 Task: Add the 'Save As' command to the Quick Access Toolbar in Outlook.
Action: Mouse moved to (55, 29)
Screenshot: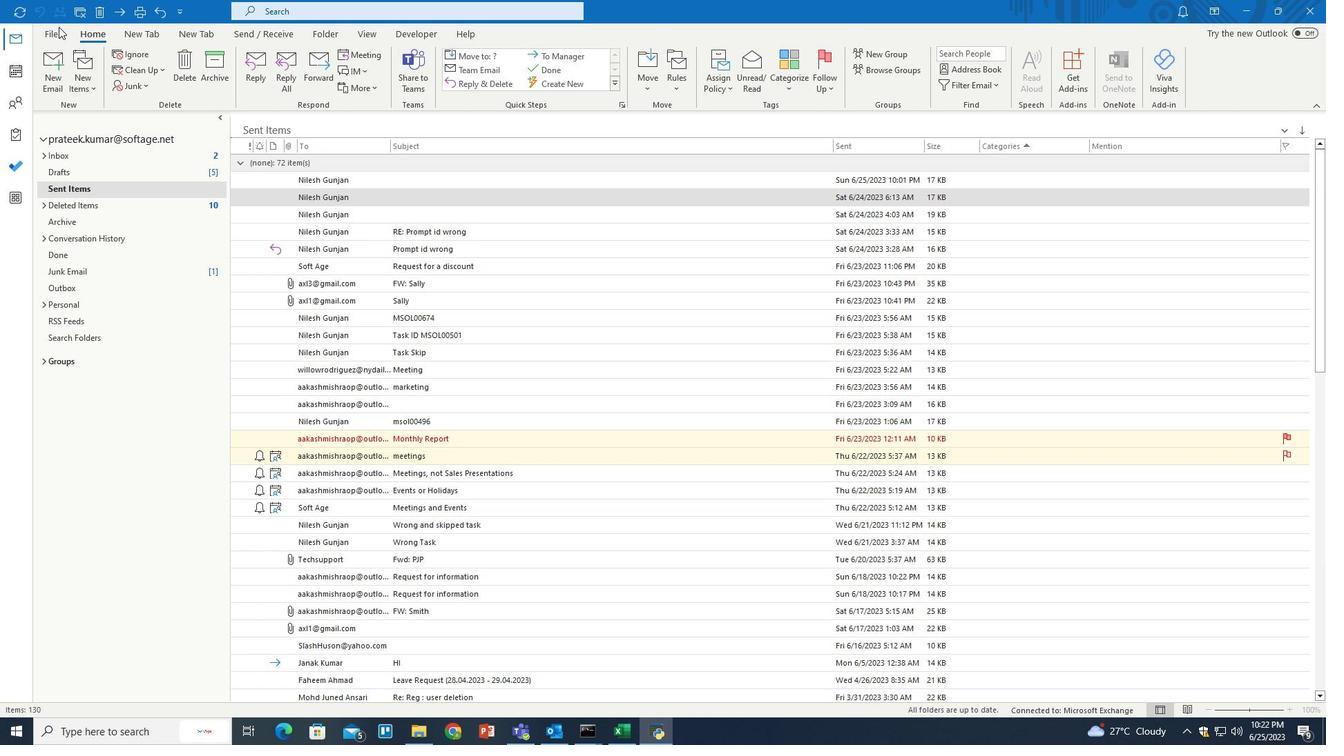 
Action: Mouse pressed left at (55, 29)
Screenshot: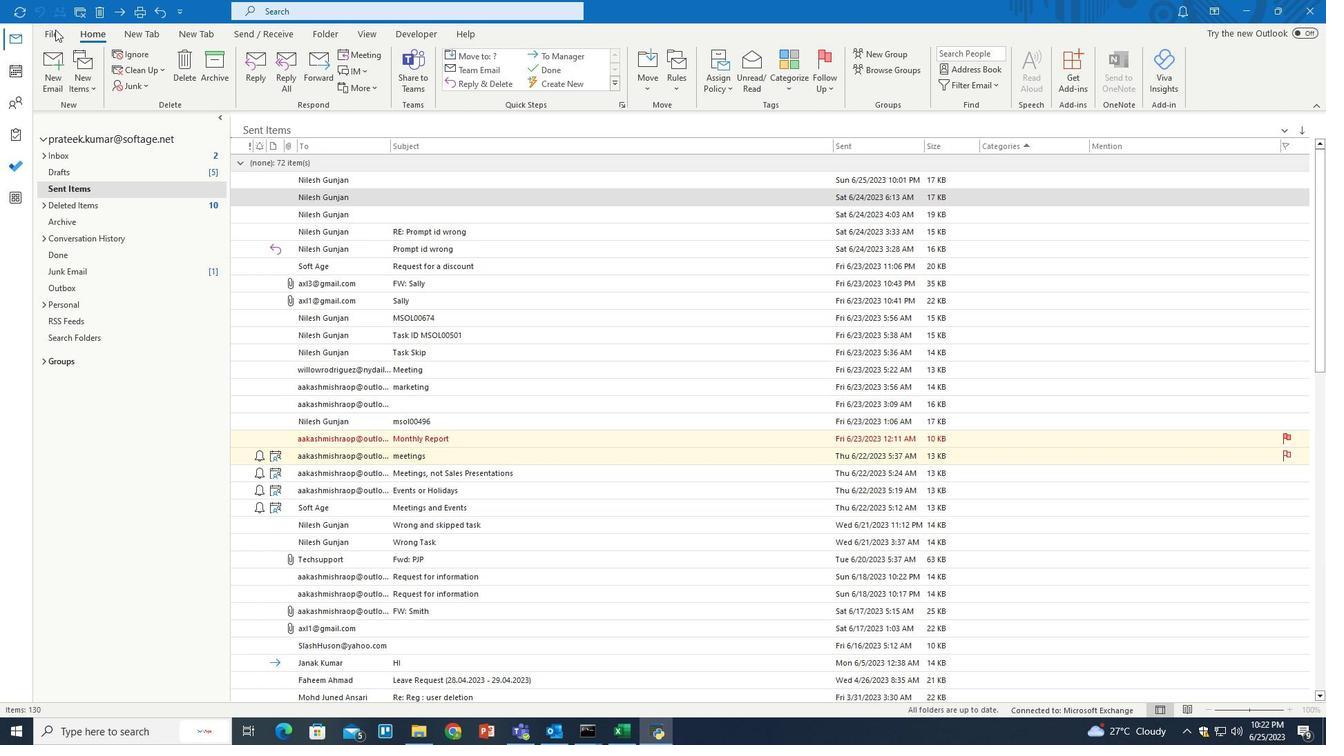 
Action: Mouse pressed left at (55, 29)
Screenshot: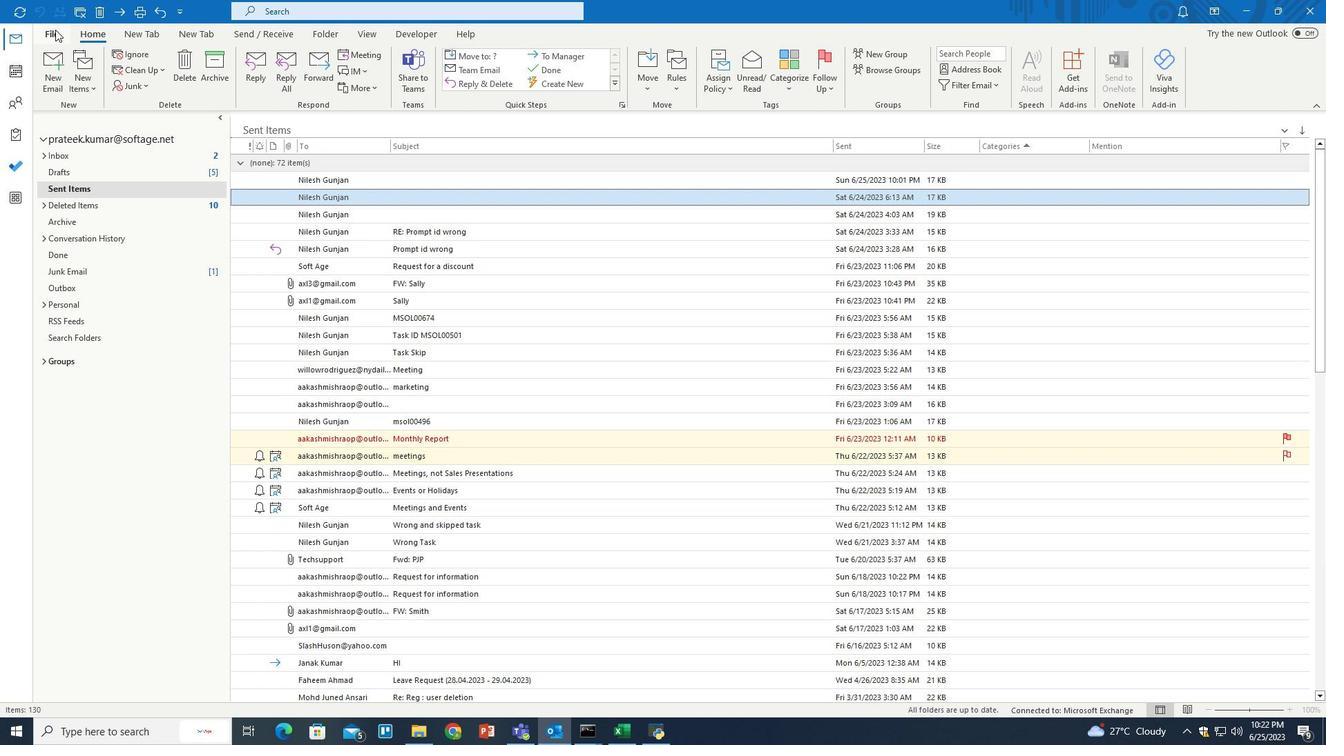 
Action: Mouse moved to (42, 664)
Screenshot: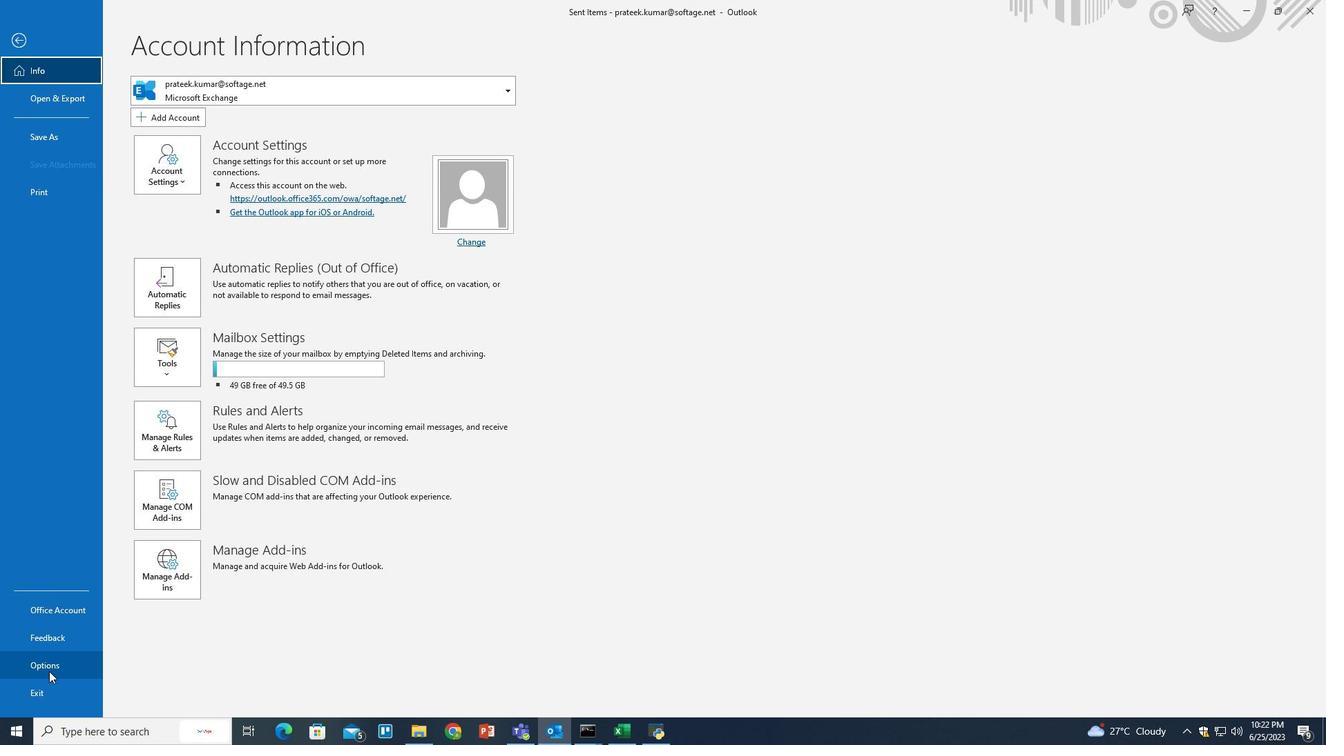 
Action: Mouse pressed left at (42, 664)
Screenshot: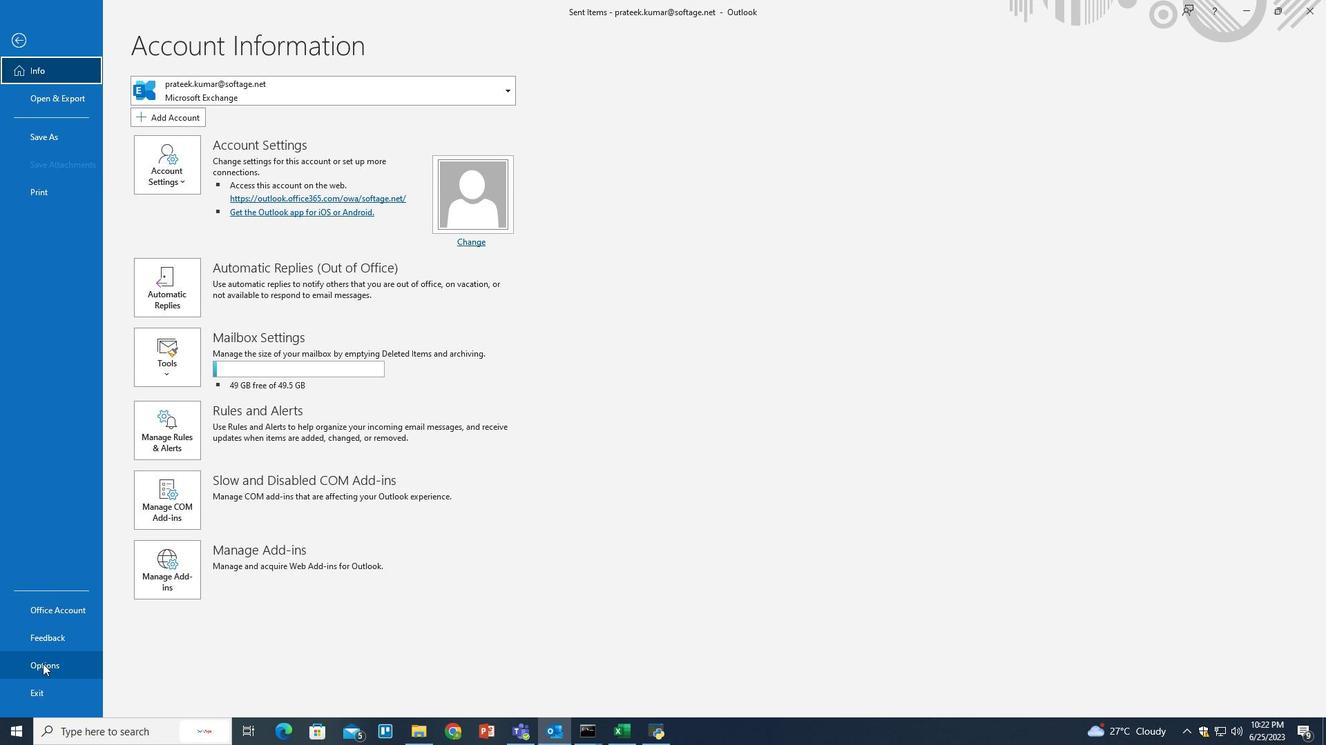 
Action: Mouse moved to (404, 372)
Screenshot: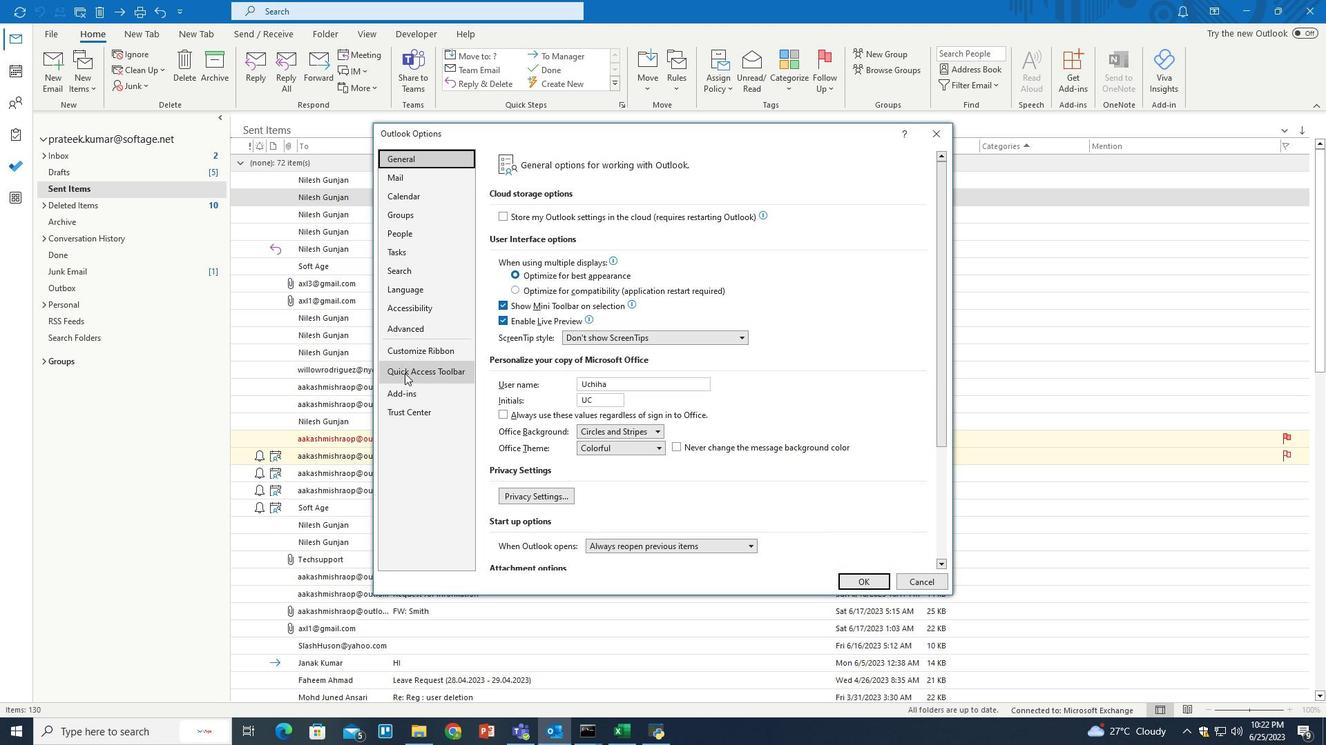 
Action: Mouse pressed left at (404, 372)
Screenshot: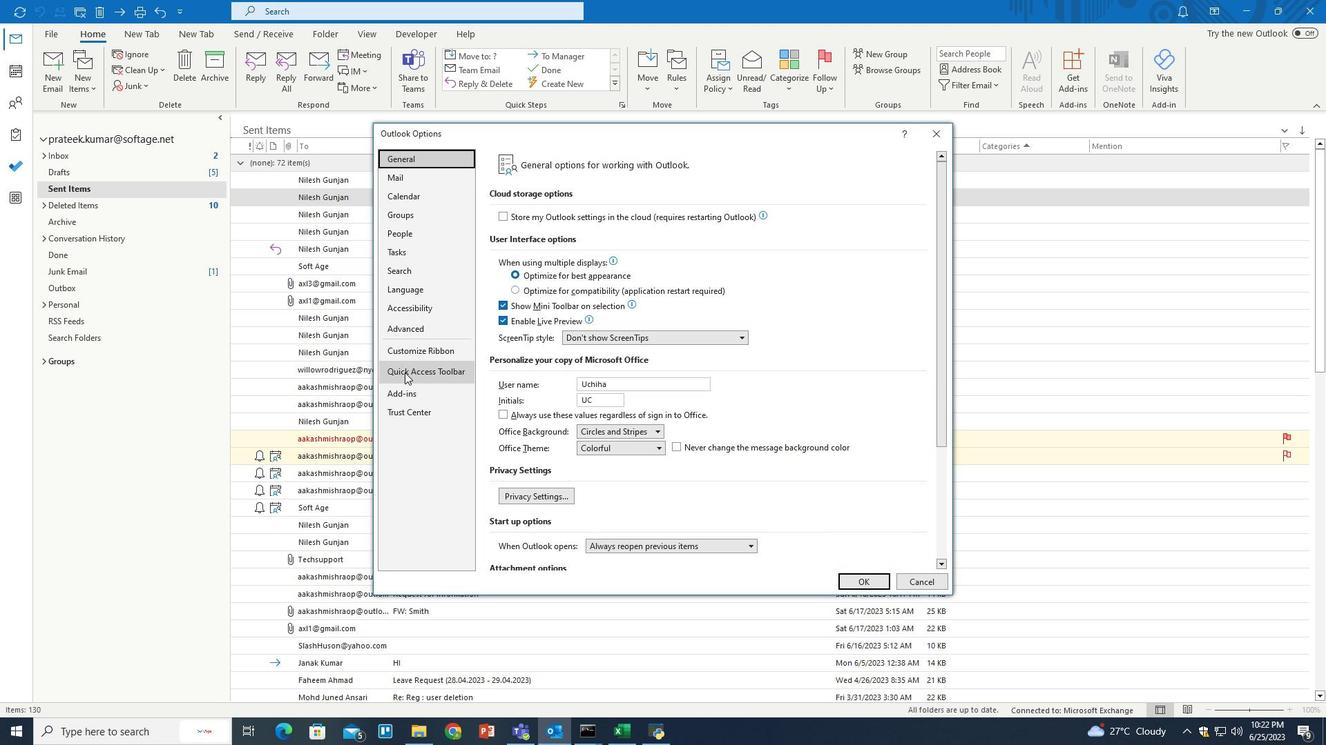 
Action: Mouse moved to (555, 381)
Screenshot: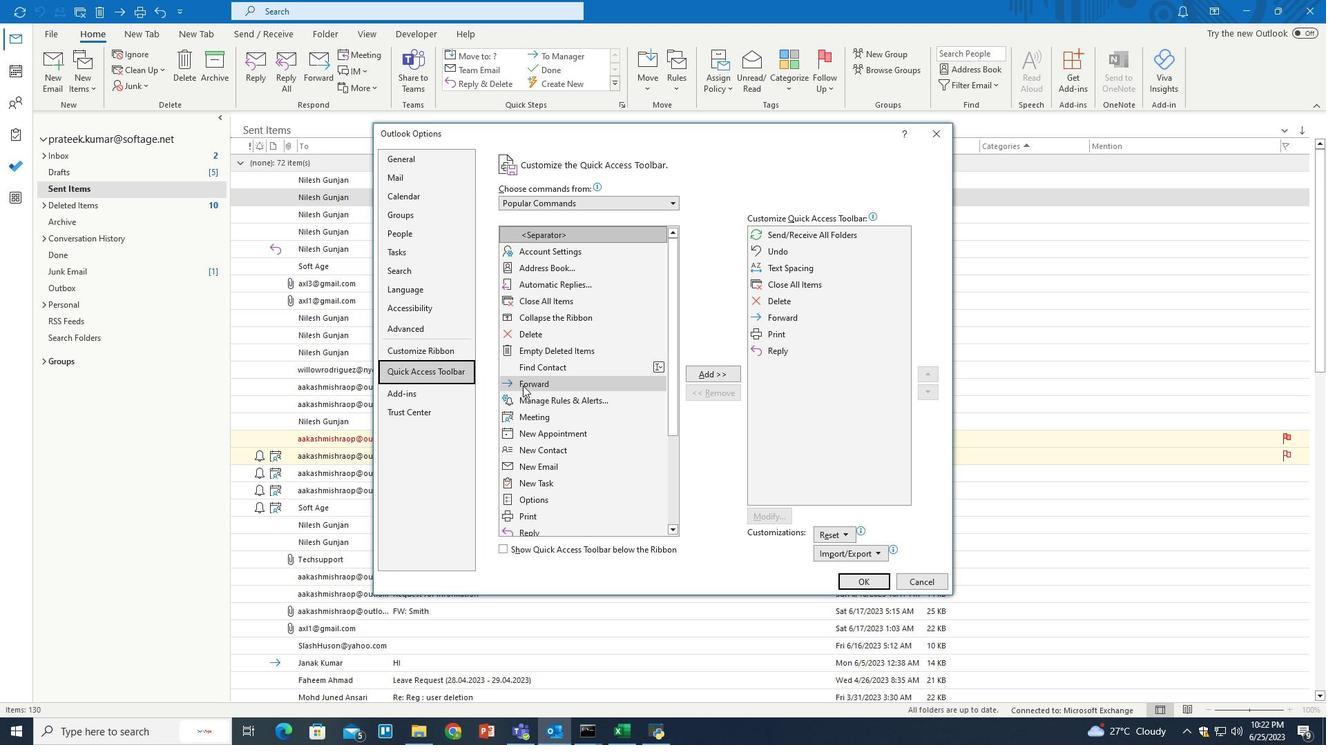 
Action: Mouse scrolled (555, 381) with delta (0, 0)
Screenshot: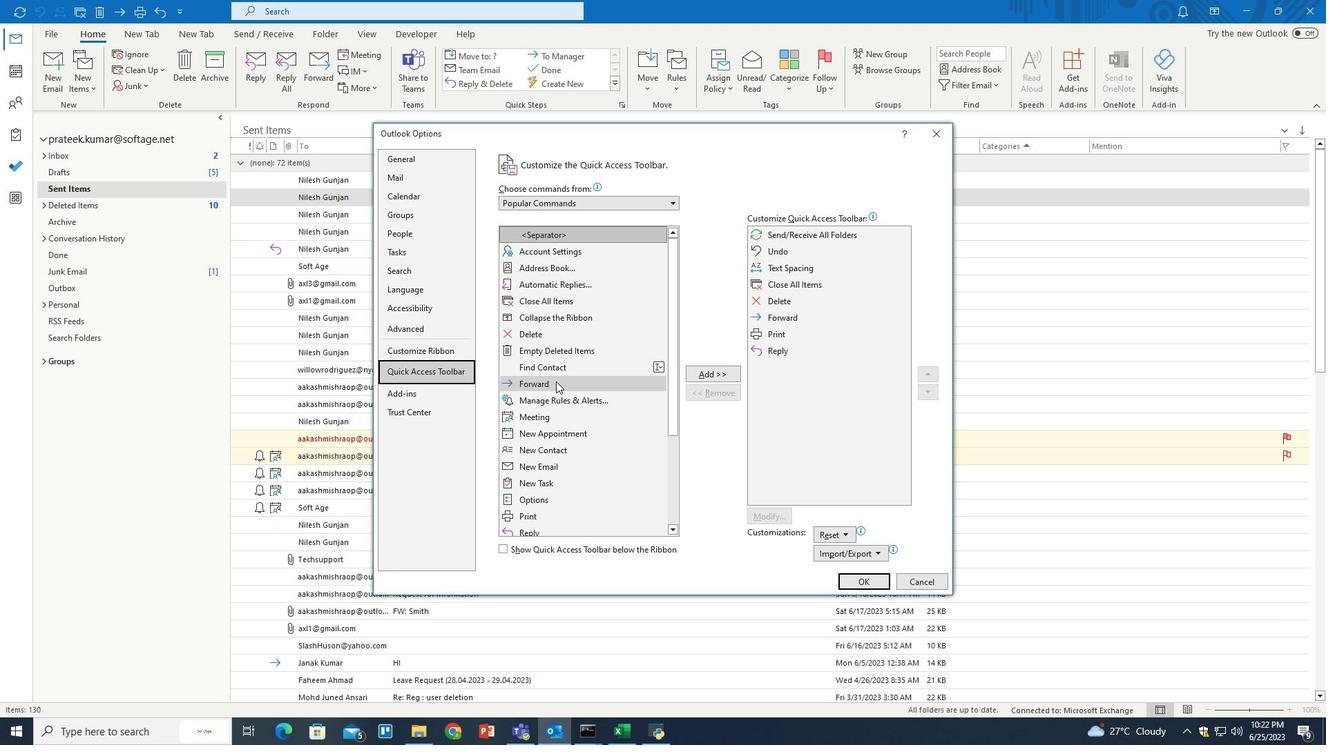 
Action: Mouse scrolled (555, 381) with delta (0, 0)
Screenshot: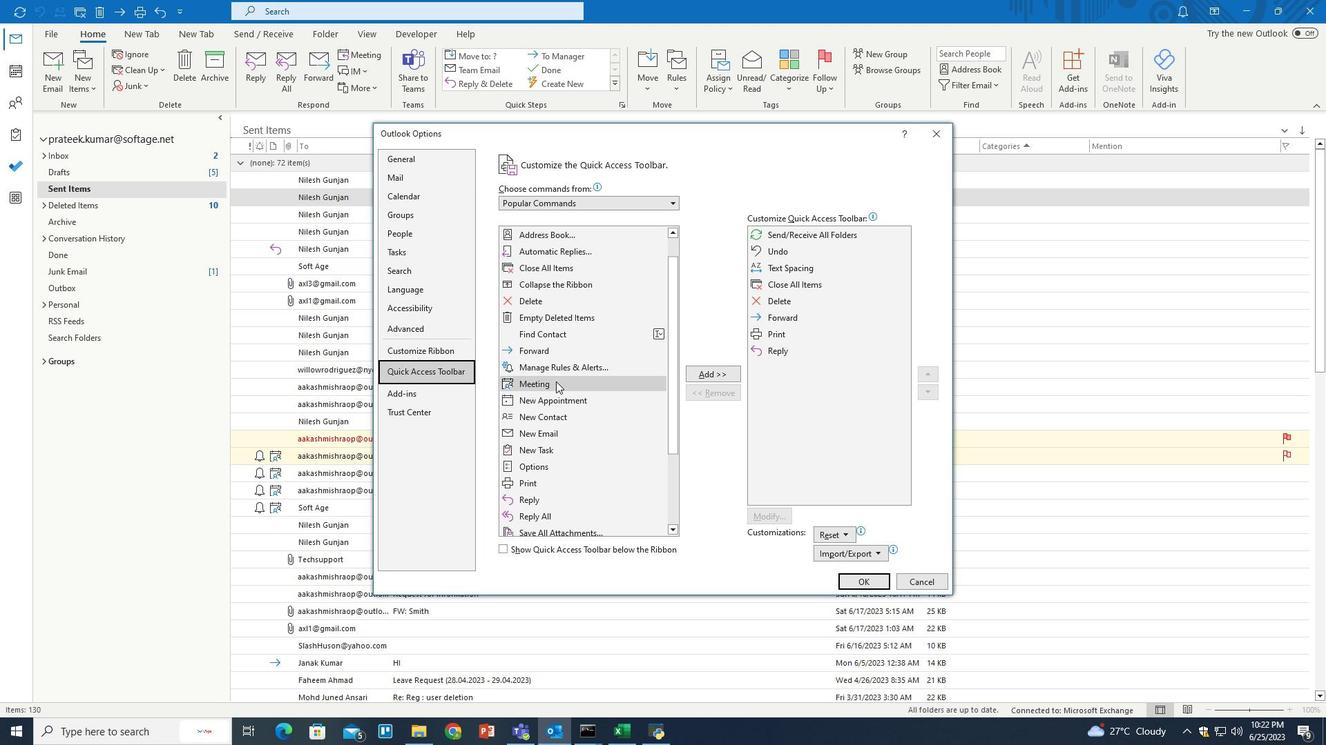 
Action: Mouse scrolled (555, 381) with delta (0, 0)
Screenshot: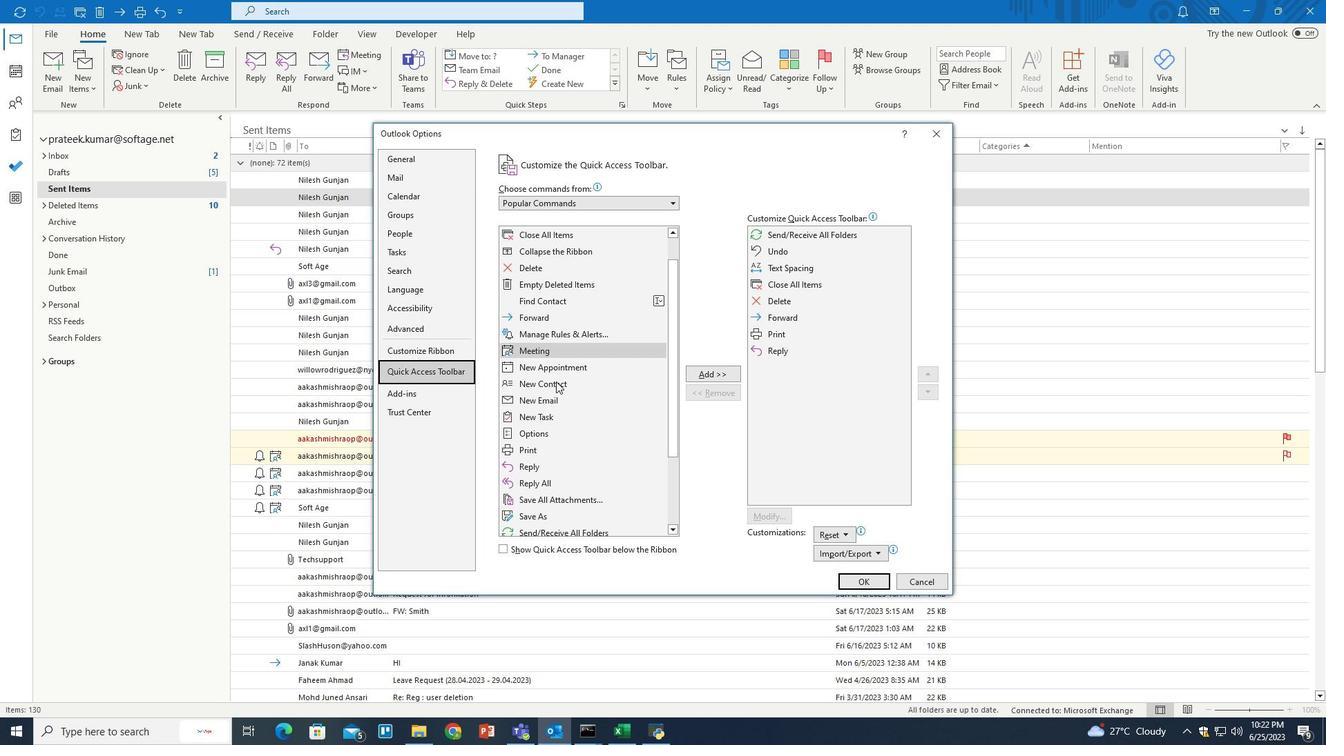 
Action: Mouse scrolled (555, 381) with delta (0, 0)
Screenshot: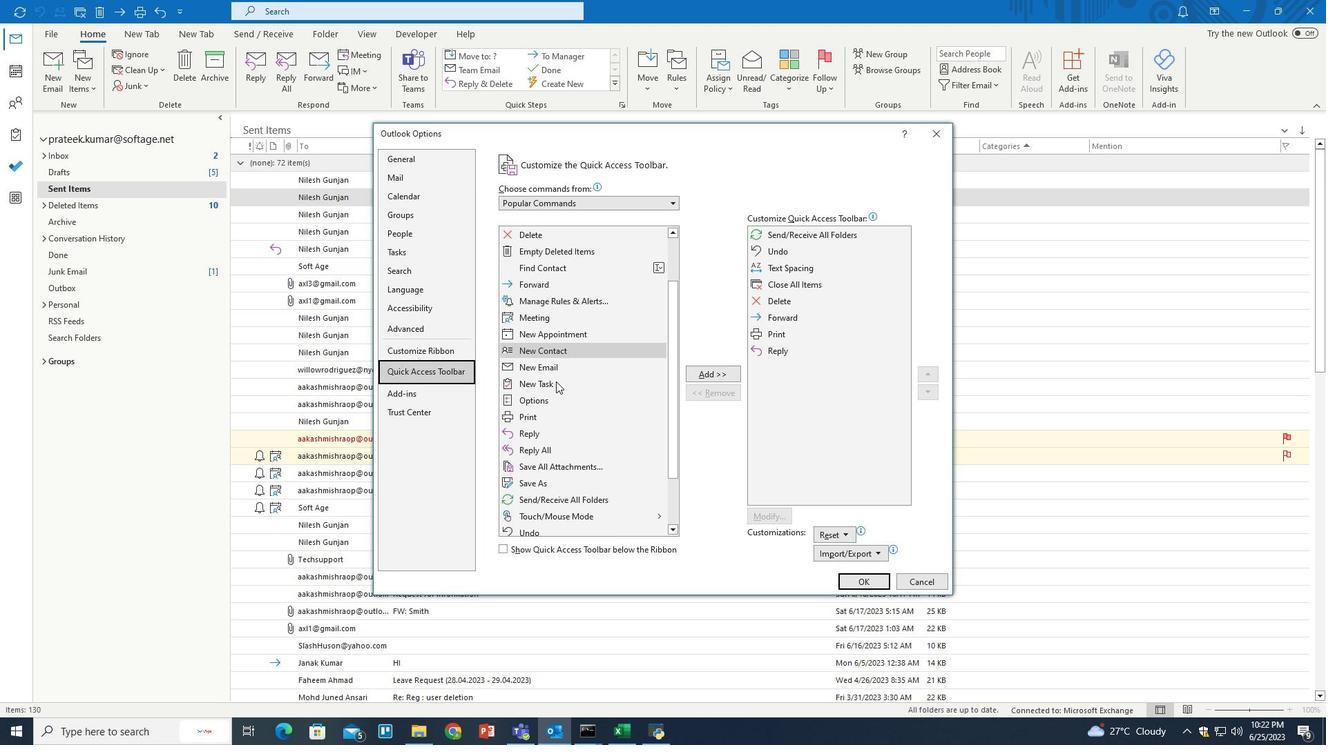 
Action: Mouse scrolled (555, 381) with delta (0, 0)
Screenshot: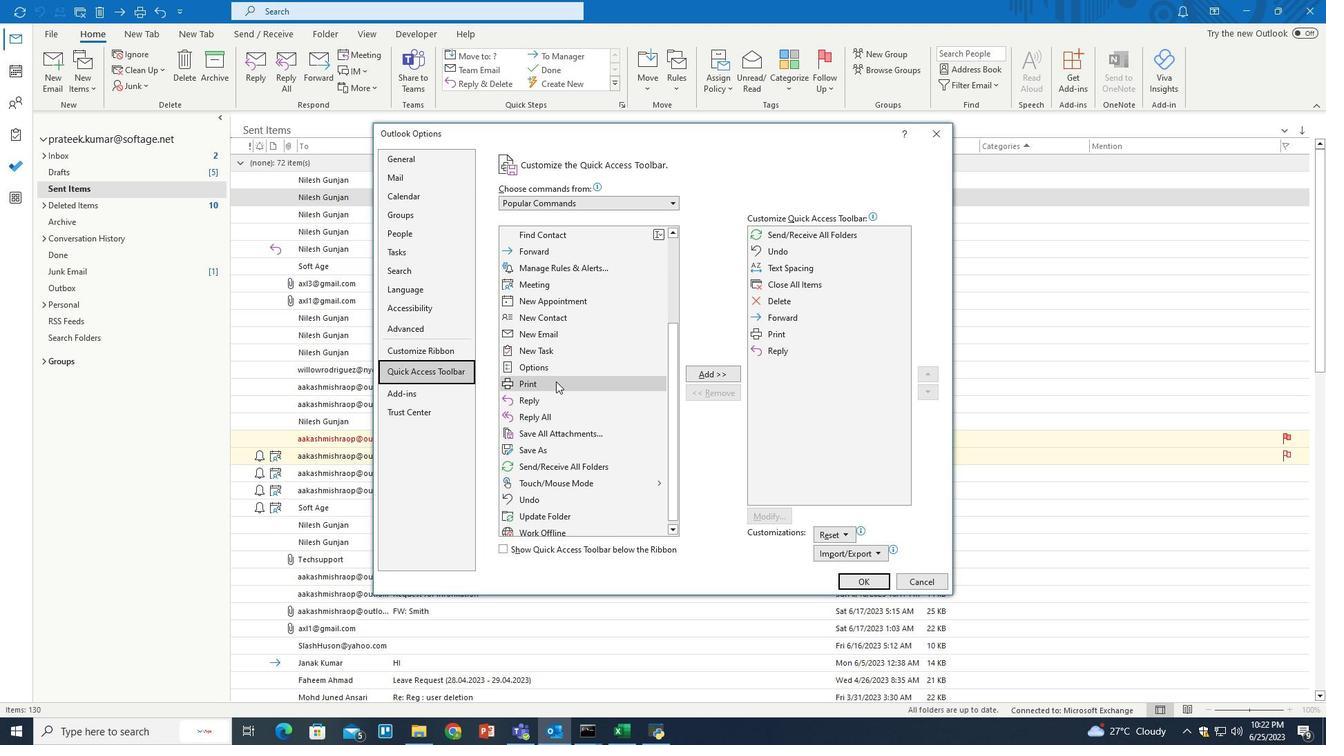 
Action: Mouse moved to (533, 443)
Screenshot: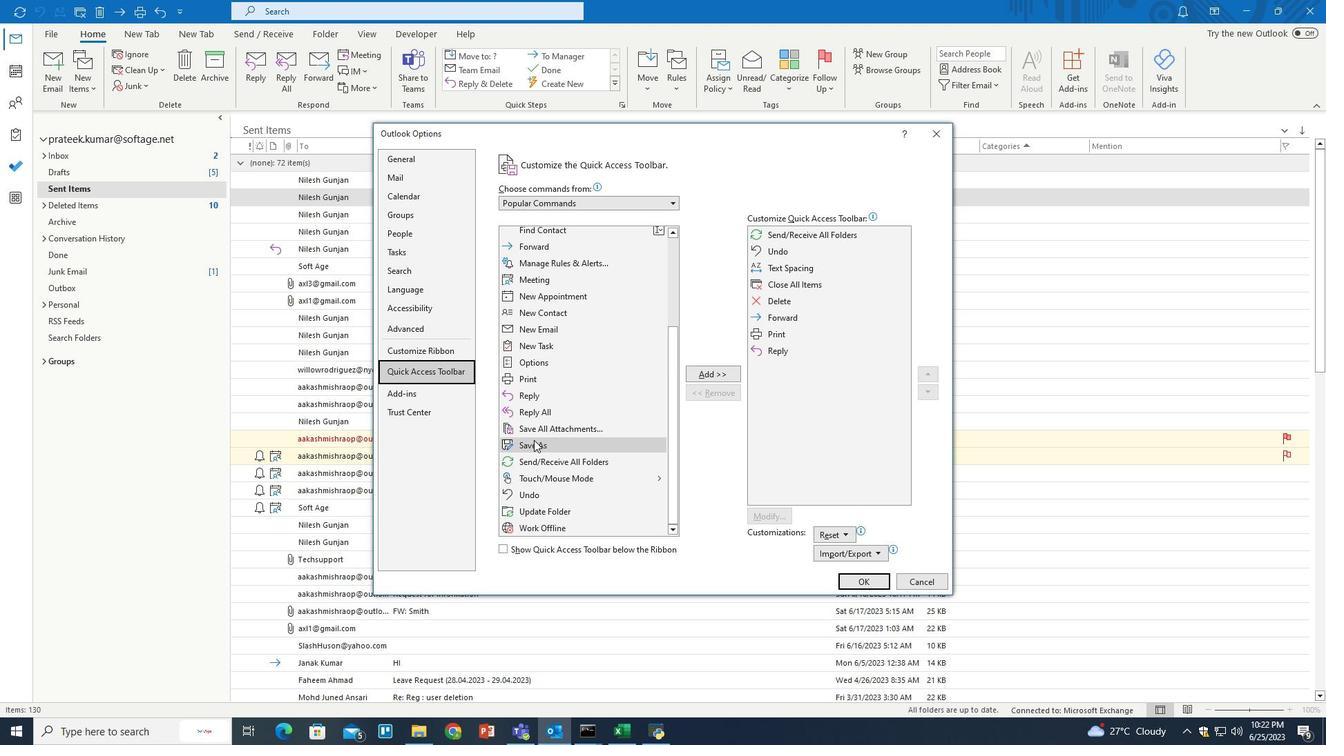 
Action: Mouse pressed left at (533, 443)
Screenshot: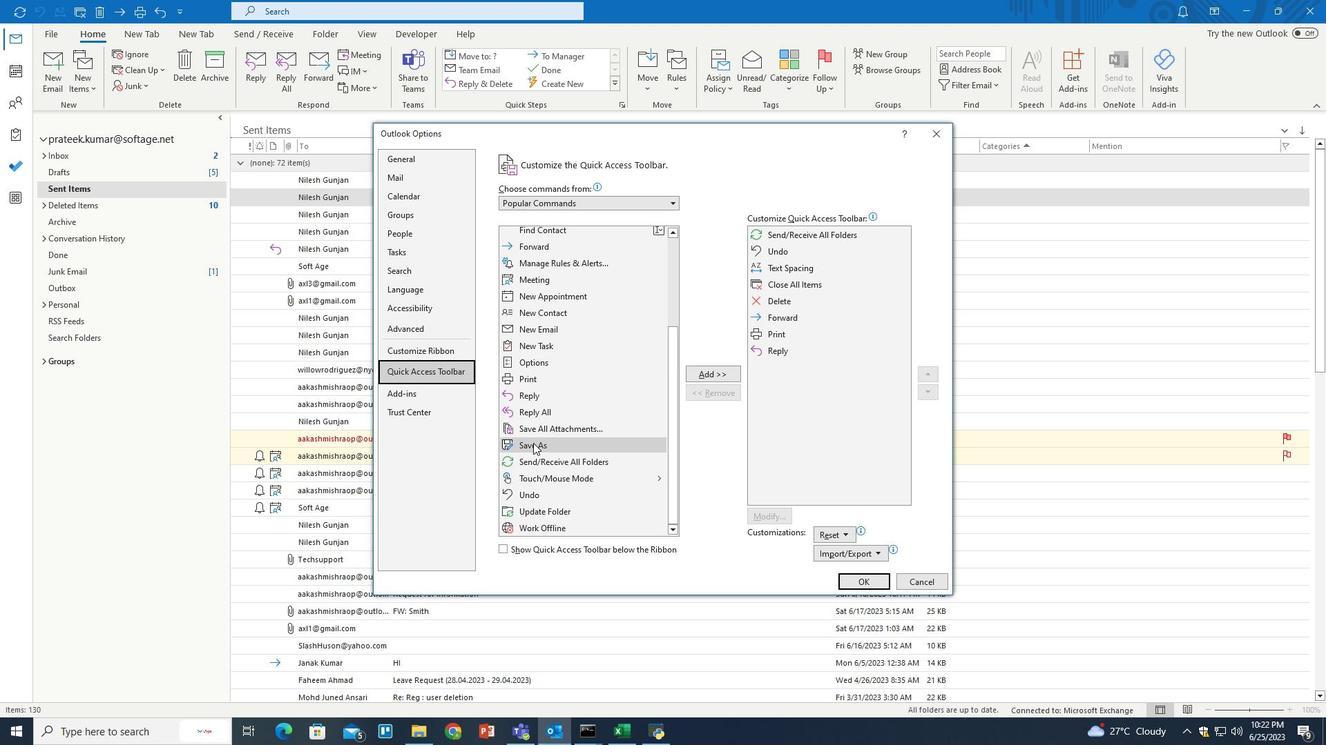 
Action: Mouse moved to (698, 373)
Screenshot: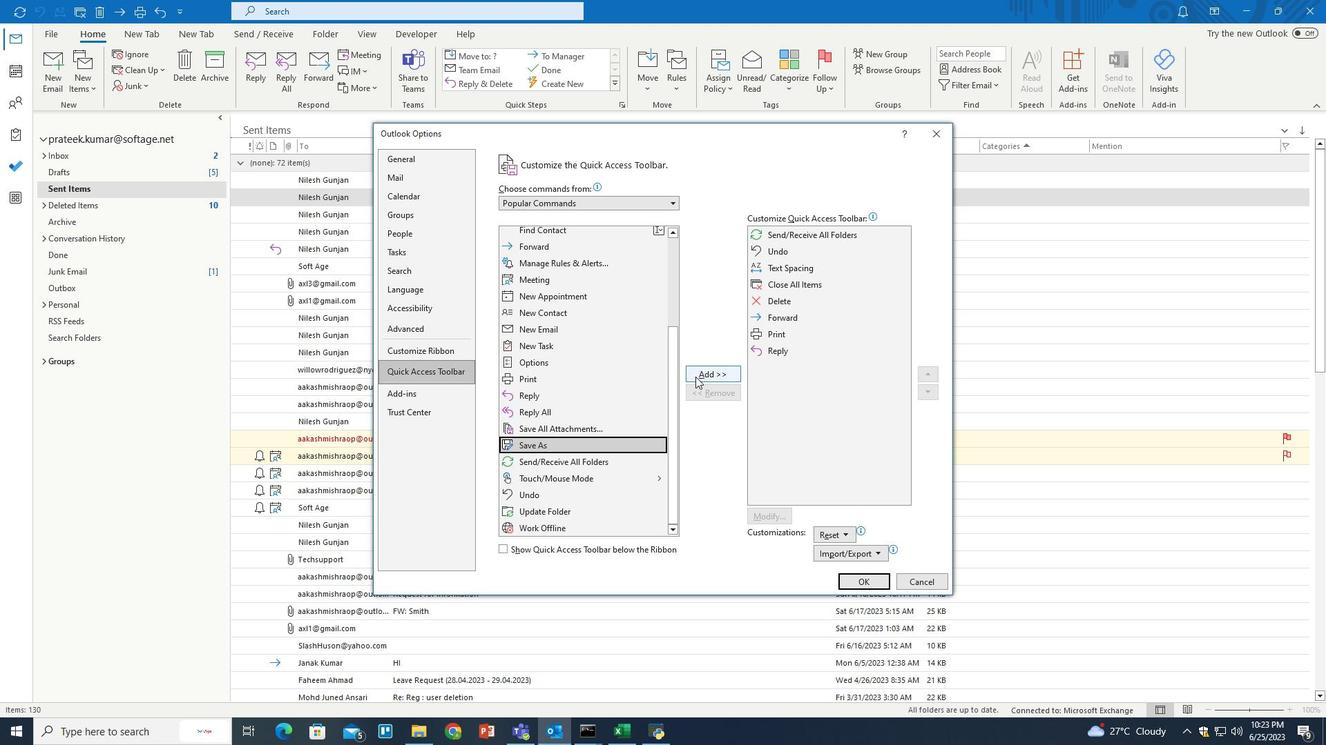 
Action: Mouse pressed left at (698, 373)
Screenshot: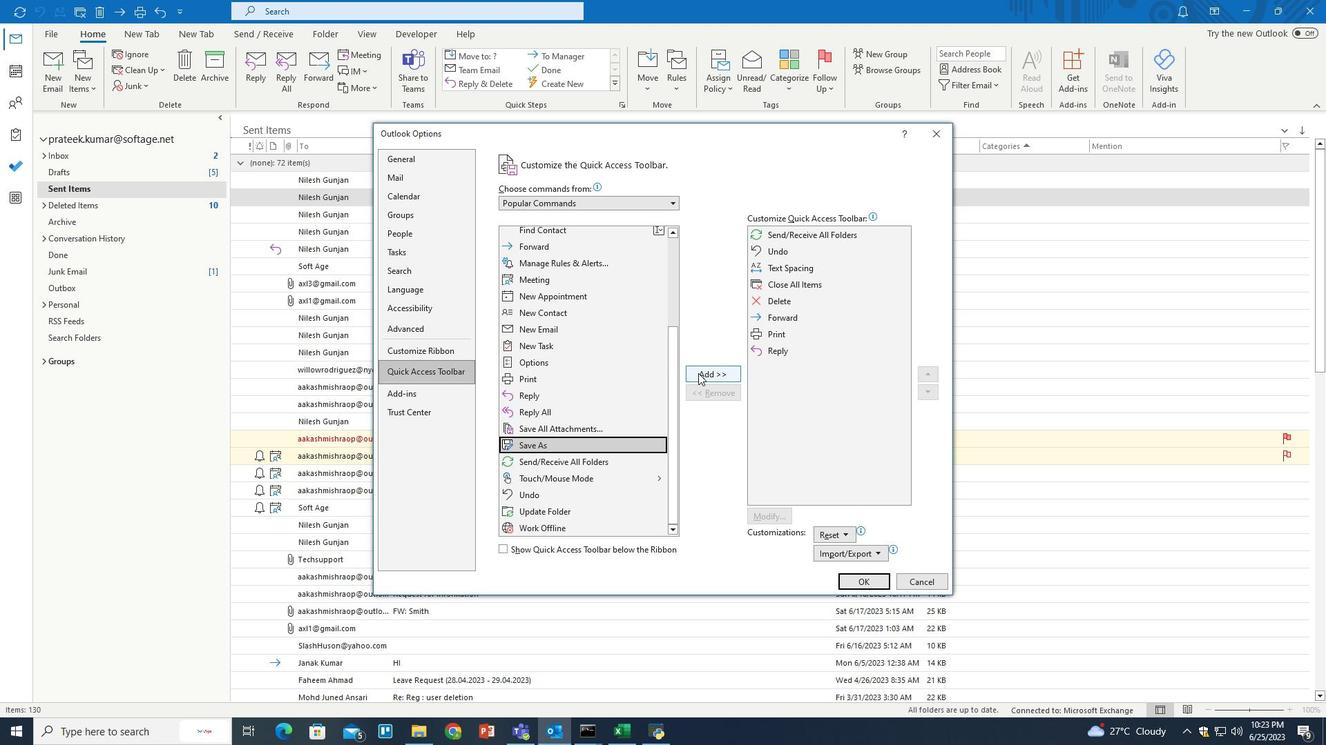 
Action: Mouse moved to (860, 581)
Screenshot: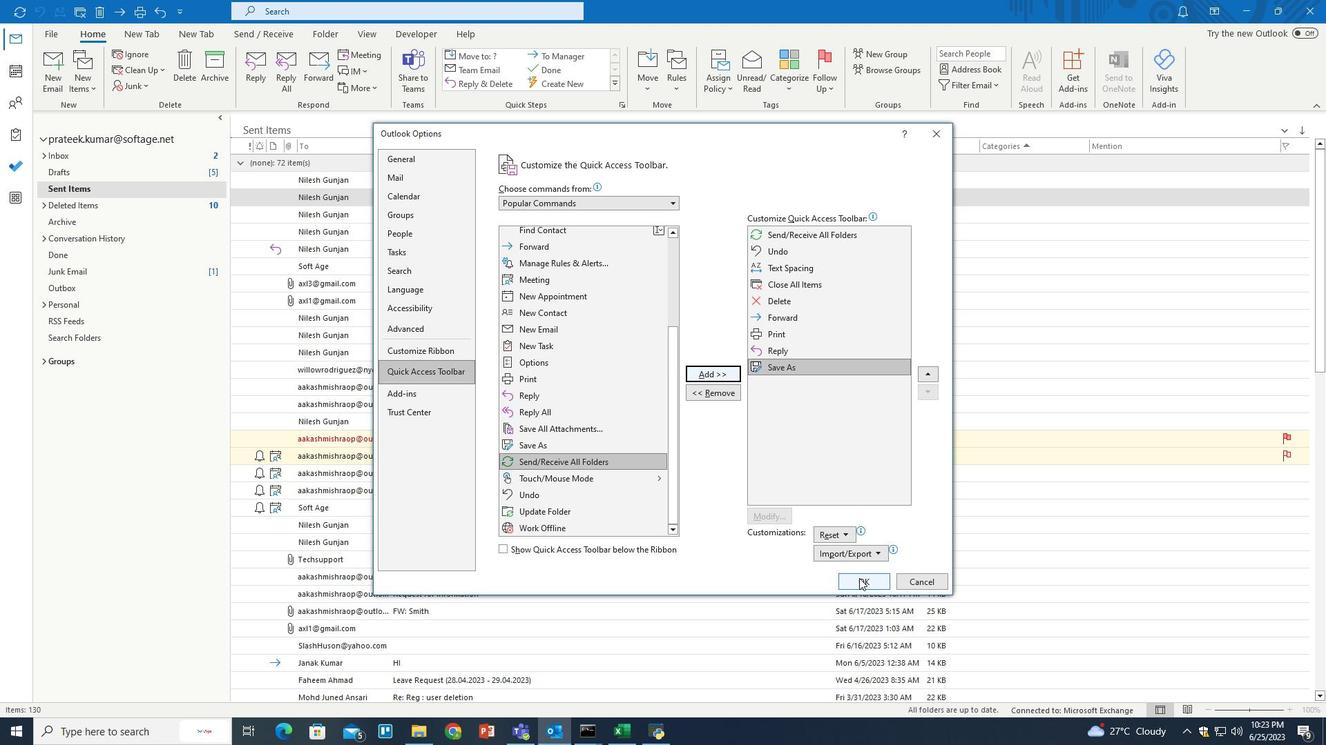 
Action: Mouse pressed left at (860, 581)
Screenshot: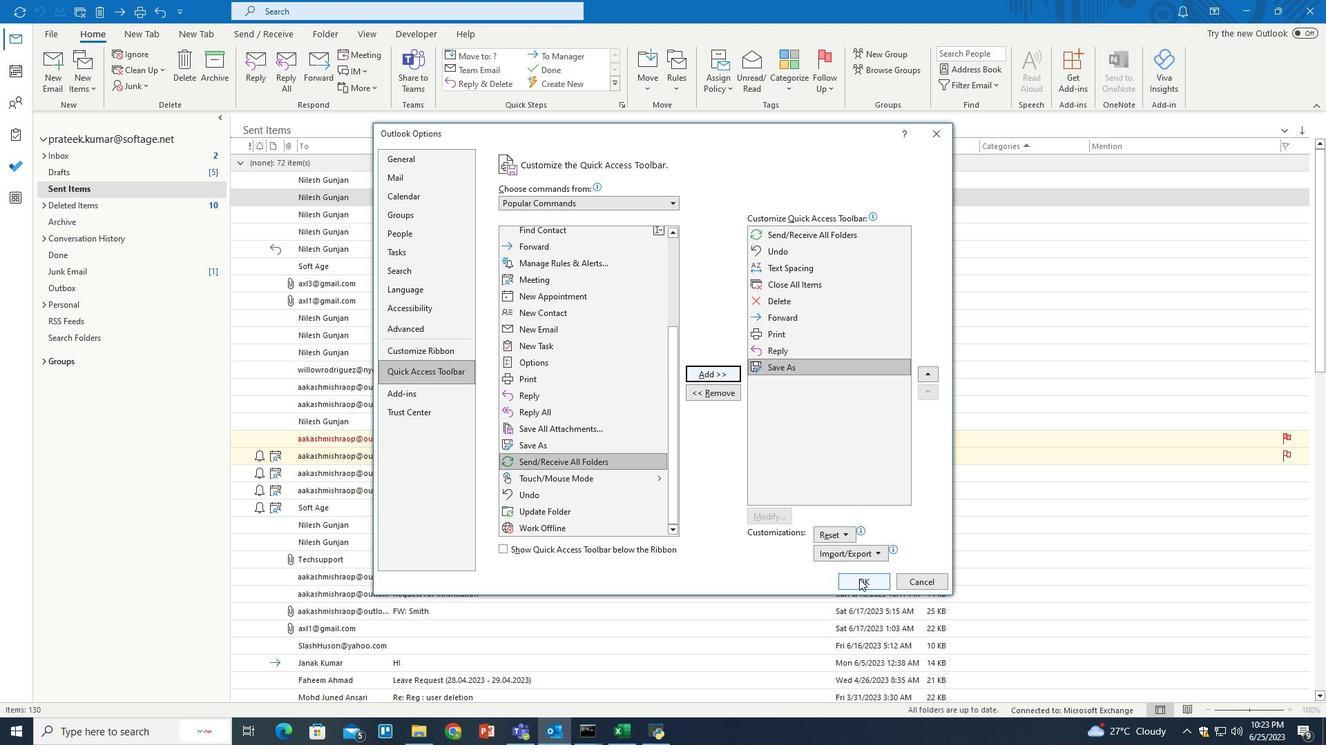 
Action: Mouse moved to (589, 404)
Screenshot: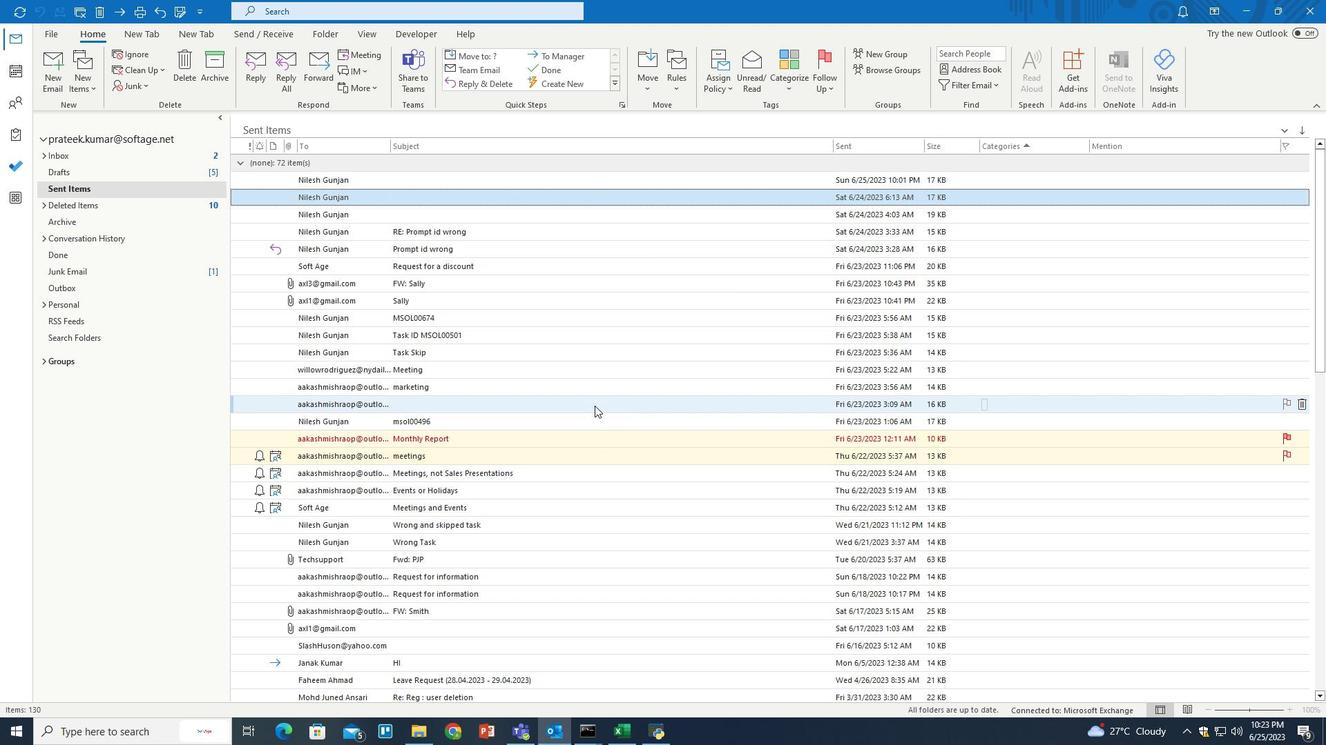
